 Task: Reply to email with the signature Faith Turner with the subject 'Request for a testimonial' from softage.1@softage.net with the message 'Can you confirm if the team has the required resources to meet the project deadline?' with CC to softage.4@softage.net with an attached document Business_evaluation.pdf
Action: Mouse moved to (780, 183)
Screenshot: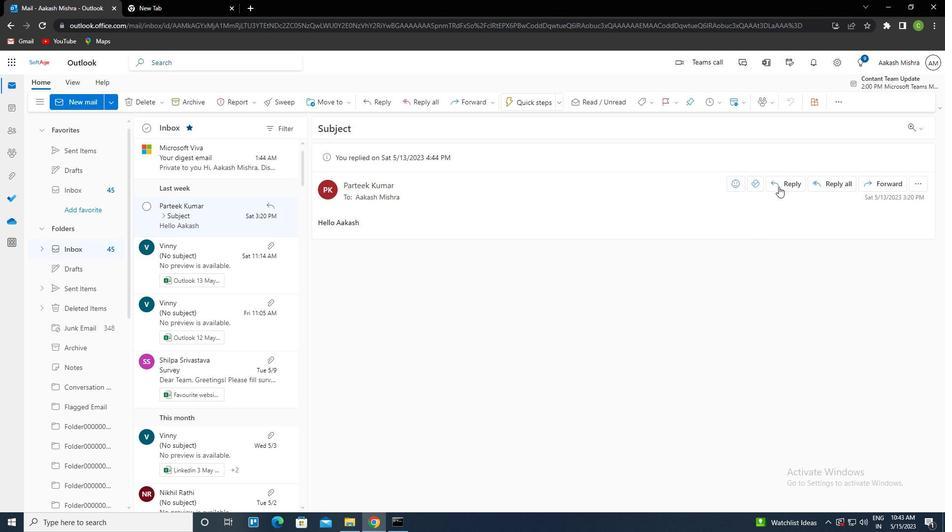 
Action: Mouse pressed left at (780, 183)
Screenshot: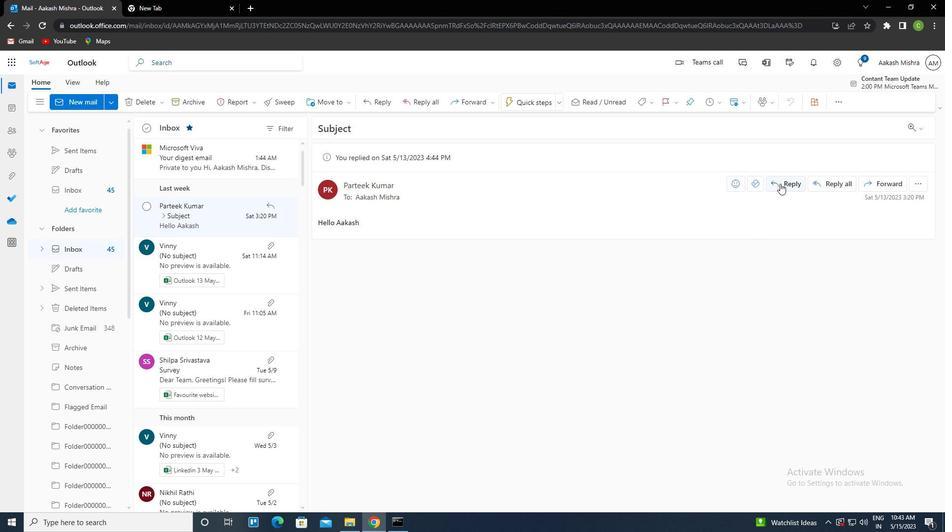 
Action: Mouse moved to (639, 106)
Screenshot: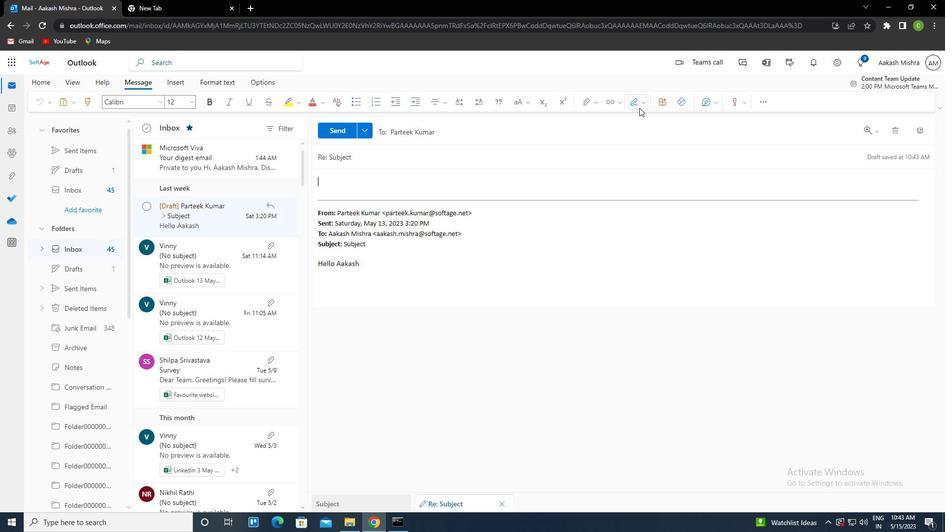 
Action: Mouse pressed left at (639, 106)
Screenshot: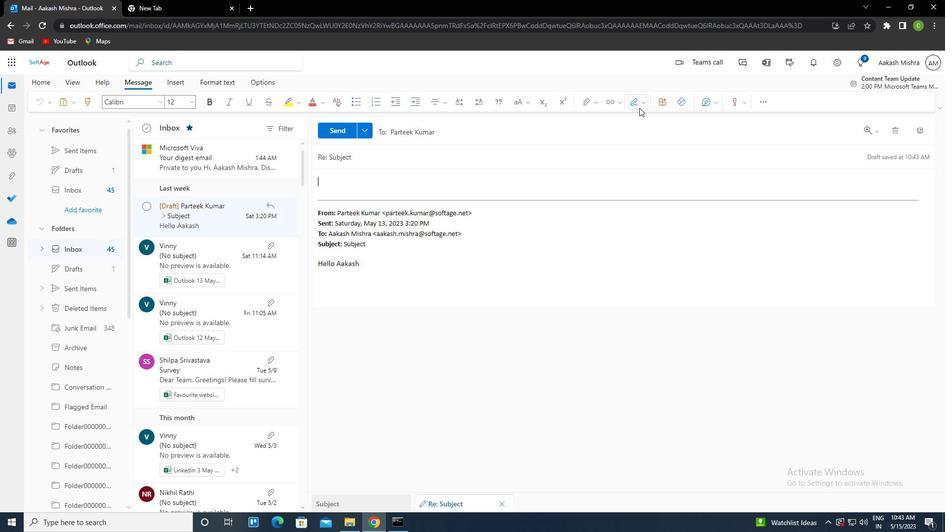
Action: Mouse moved to (622, 142)
Screenshot: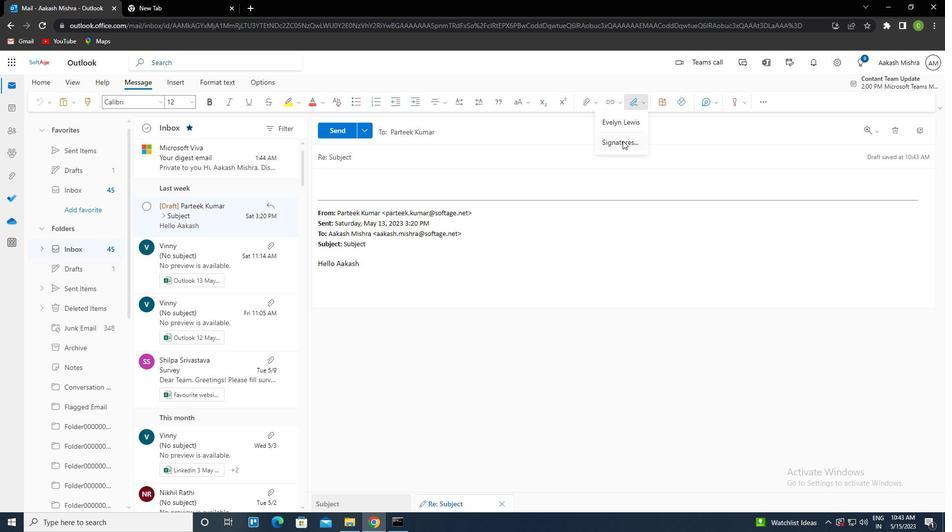 
Action: Mouse pressed left at (622, 142)
Screenshot: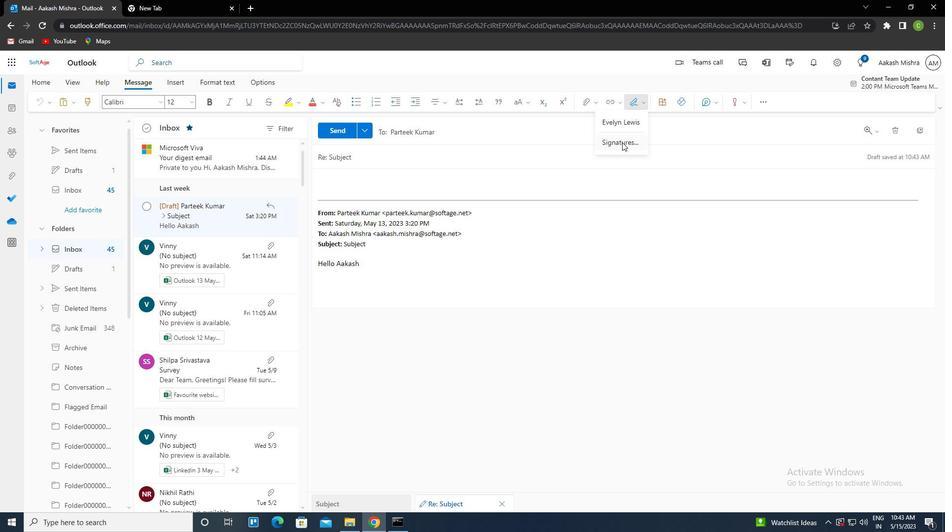 
Action: Mouse moved to (658, 181)
Screenshot: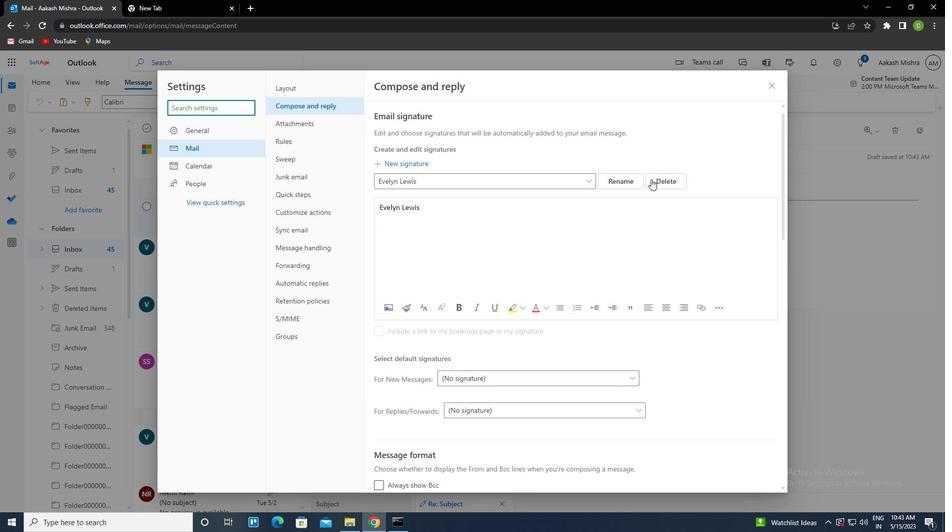 
Action: Mouse pressed left at (658, 181)
Screenshot: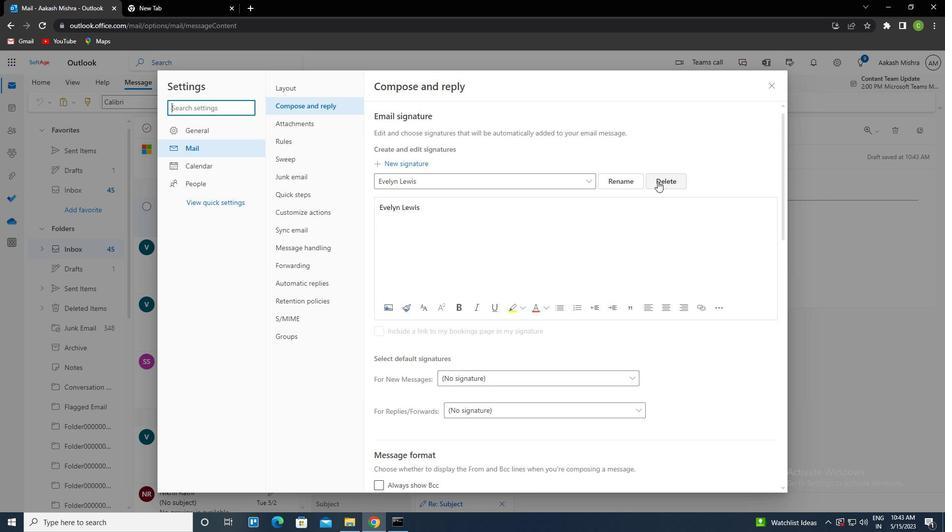 
Action: Mouse moved to (545, 185)
Screenshot: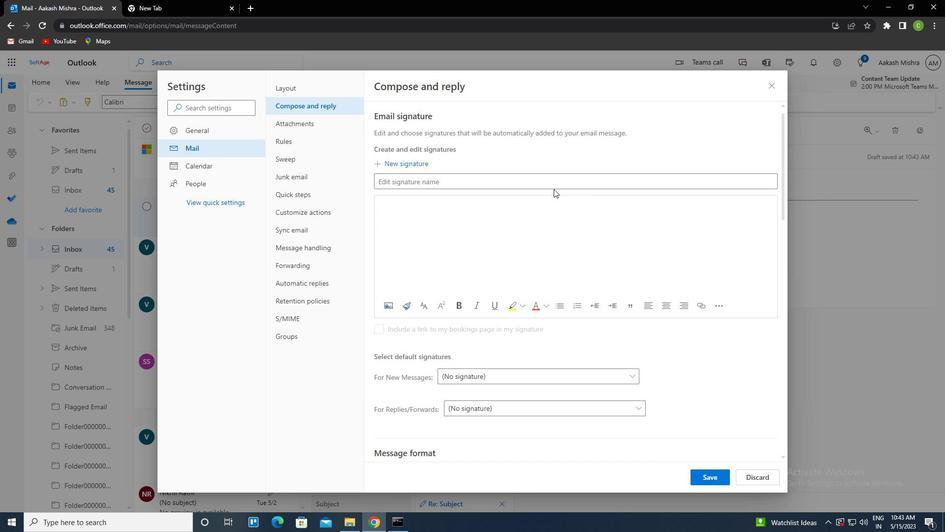 
Action: Mouse pressed left at (545, 185)
Screenshot: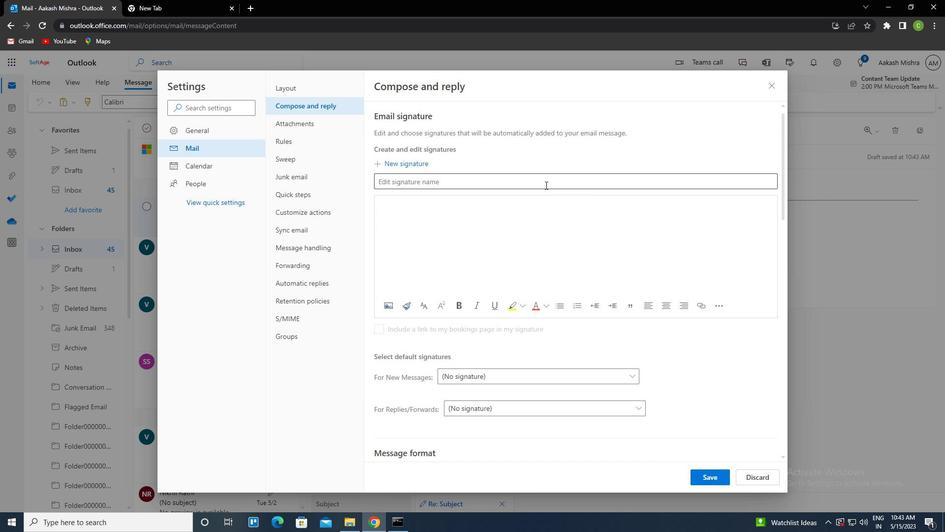 
Action: Key pressed <Key.caps_lock>f<Key.caps_lock>aith<Key.space><Key.caps_lock>t<Key.caps_lock>unrwe<Key.backspace><Key.backspace><Key.backspace>ner<Key.tab><Key.caps_lock>f<Key.caps_lock>aith<Key.space><Key.caps_lock>t<Key.caps_lock>urner
Screenshot: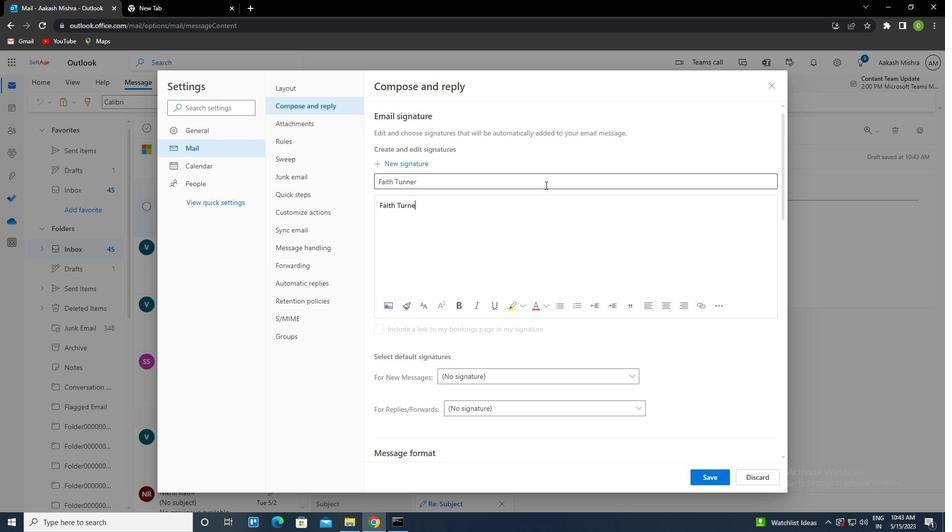 
Action: Mouse moved to (709, 475)
Screenshot: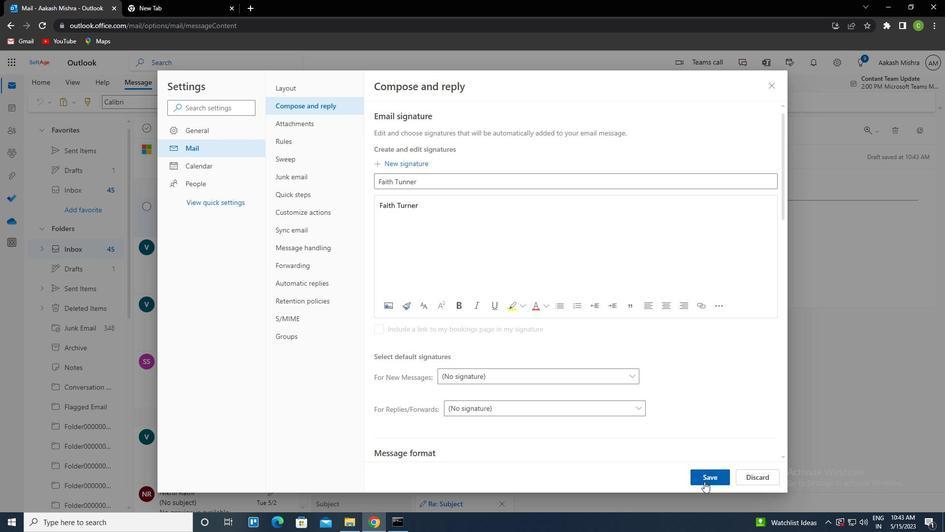 
Action: Mouse pressed left at (709, 475)
Screenshot: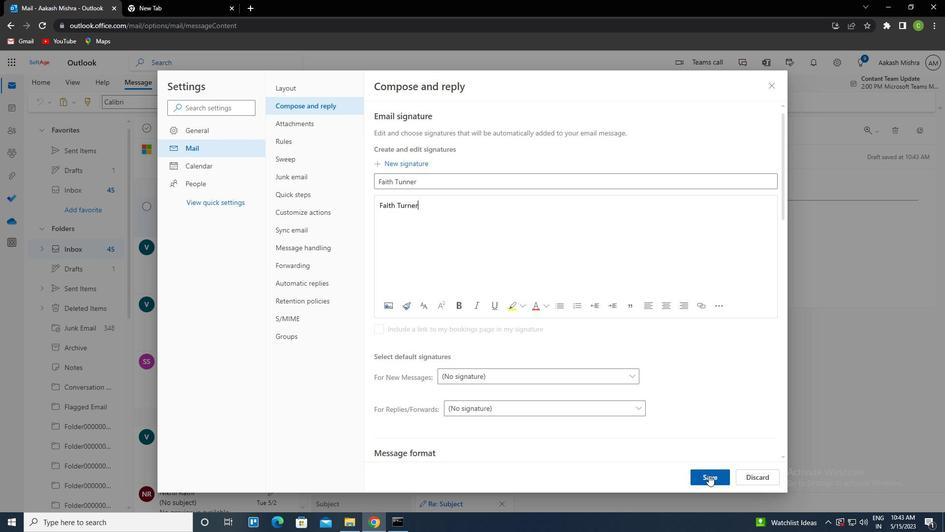 
Action: Mouse moved to (775, 86)
Screenshot: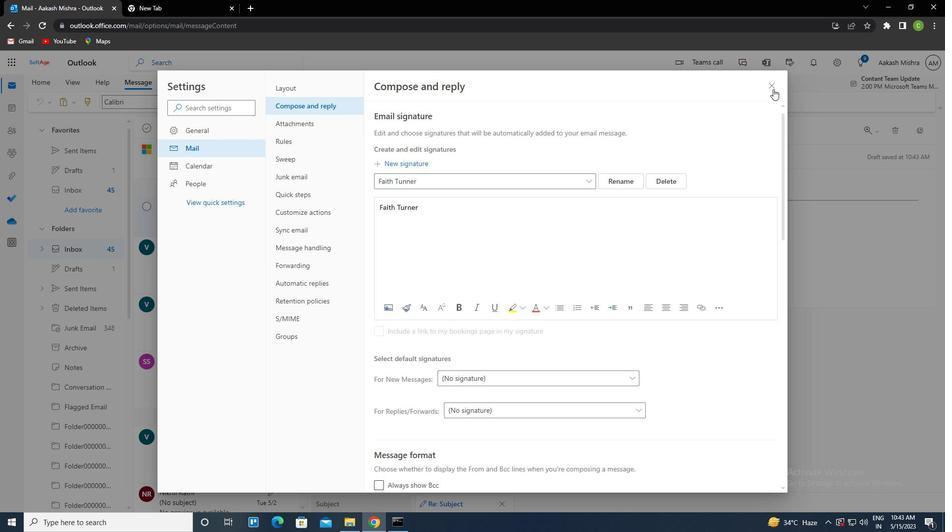
Action: Mouse pressed left at (775, 86)
Screenshot: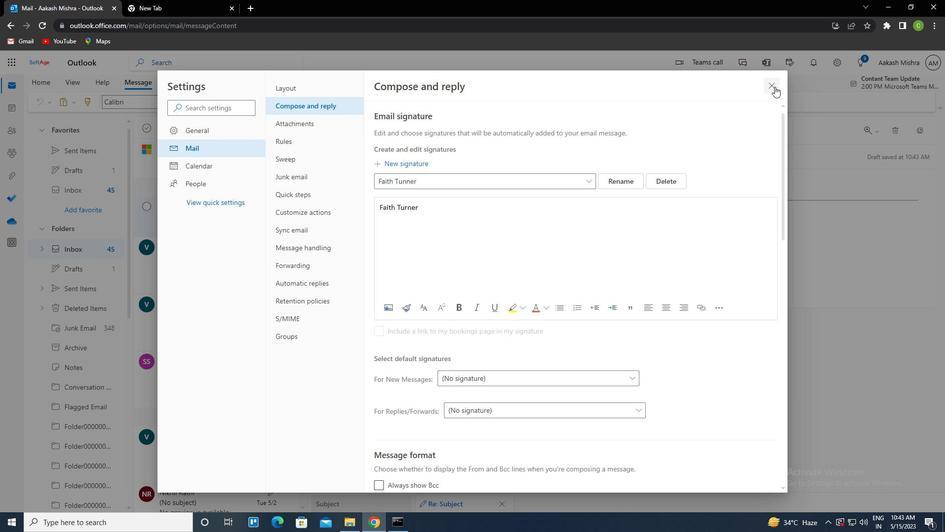 
Action: Mouse moved to (635, 107)
Screenshot: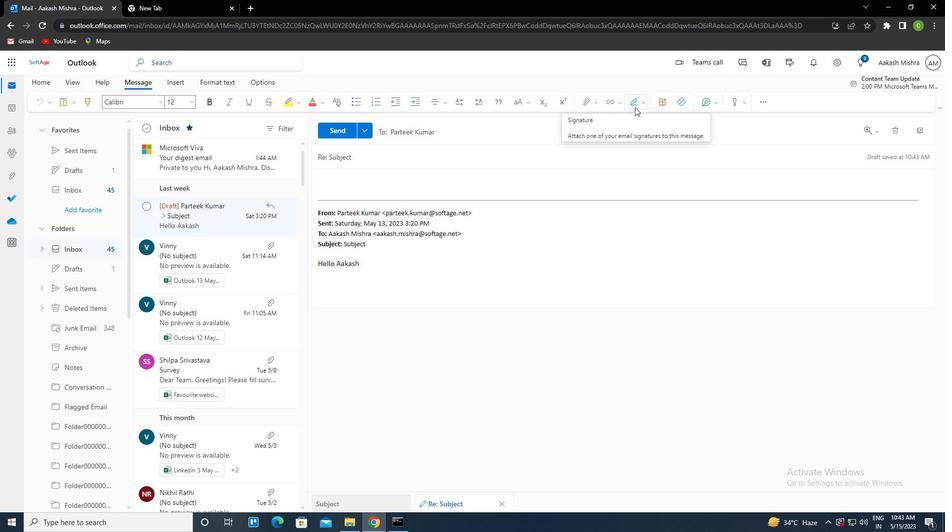
Action: Mouse pressed left at (635, 107)
Screenshot: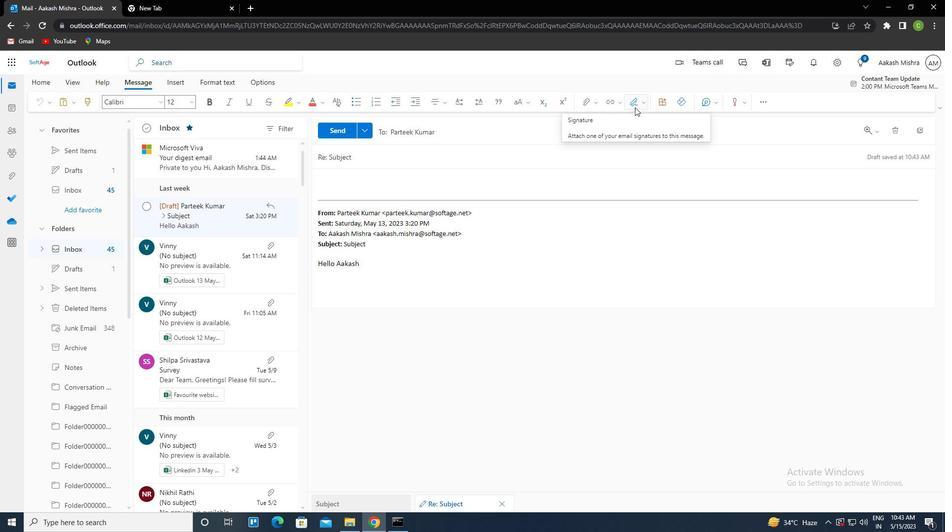 
Action: Mouse moved to (622, 121)
Screenshot: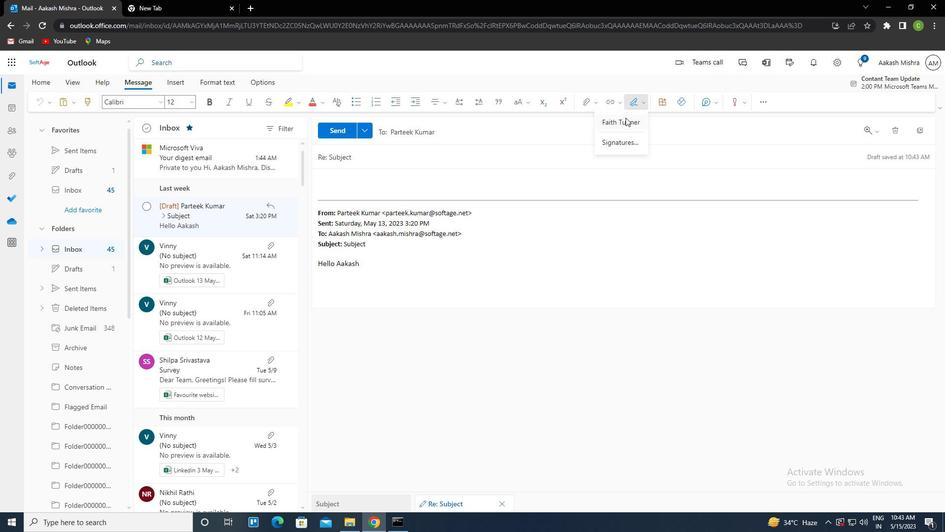 
Action: Mouse pressed left at (622, 121)
Screenshot: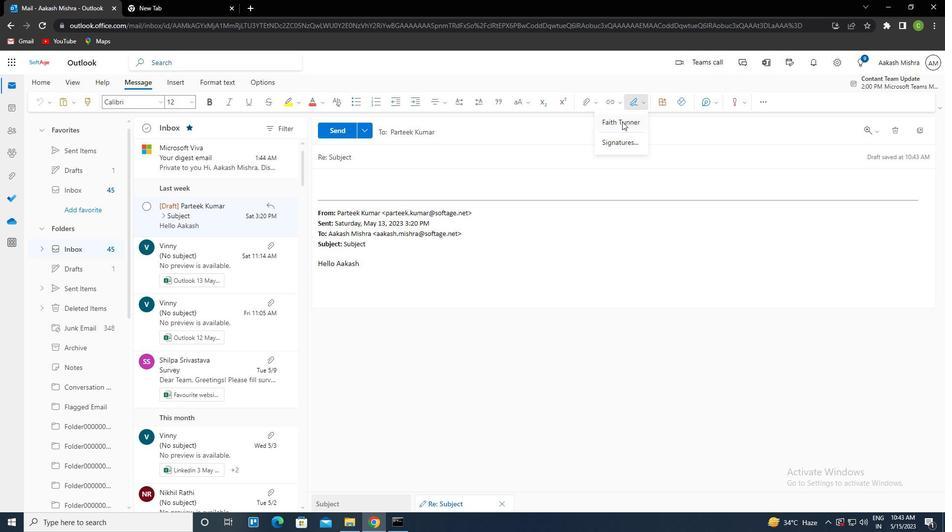 
Action: Mouse moved to (388, 159)
Screenshot: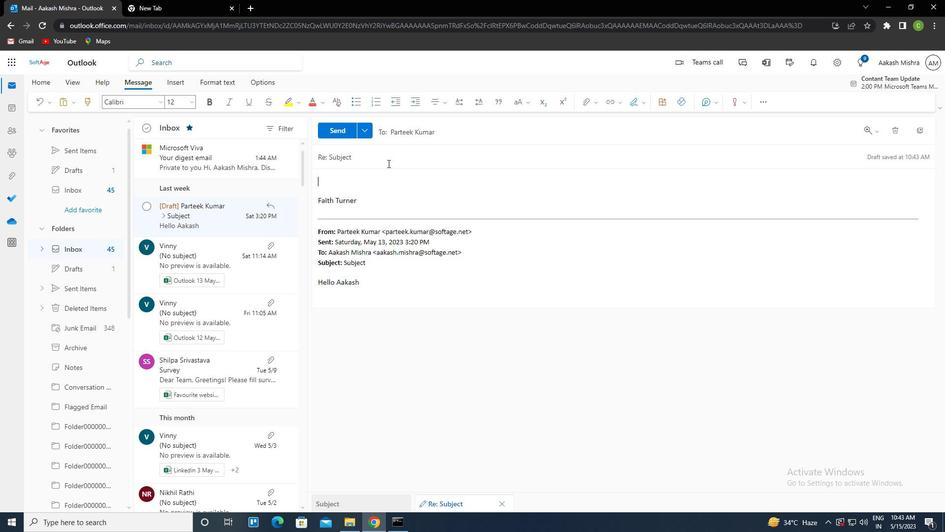 
Action: Mouse pressed left at (388, 159)
Screenshot: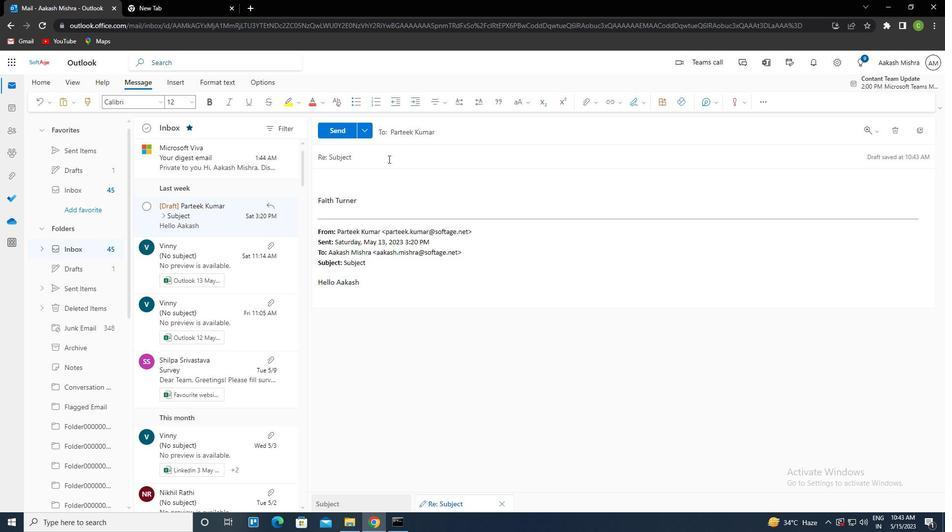 
Action: Key pressed <Key.shift><Key.left><Key.delete><Key.caps_lock>ctrl+R<Key.caps_lock>EQUEST<Key.space>FOR<Key.space>A<Key.space>TESTTIMONIAL<Key.tab>
Screenshot: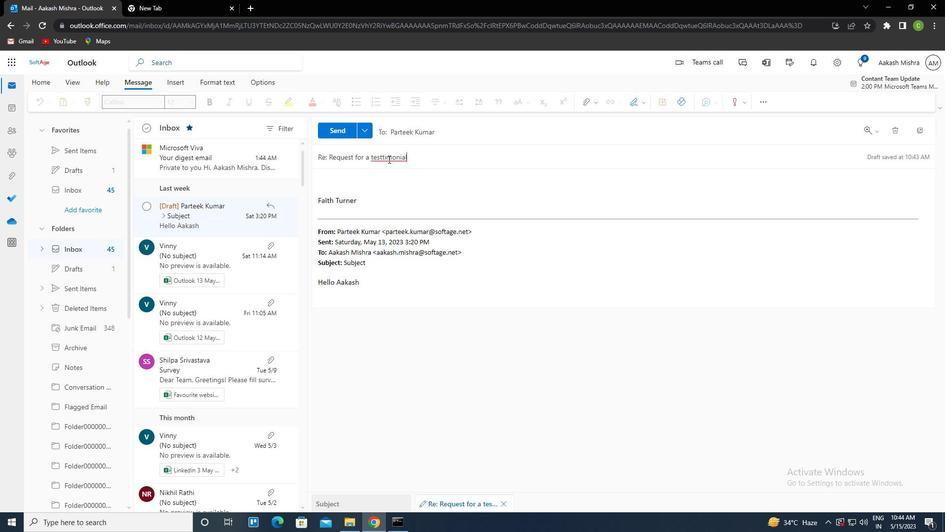 
Action: Mouse moved to (383, 157)
Screenshot: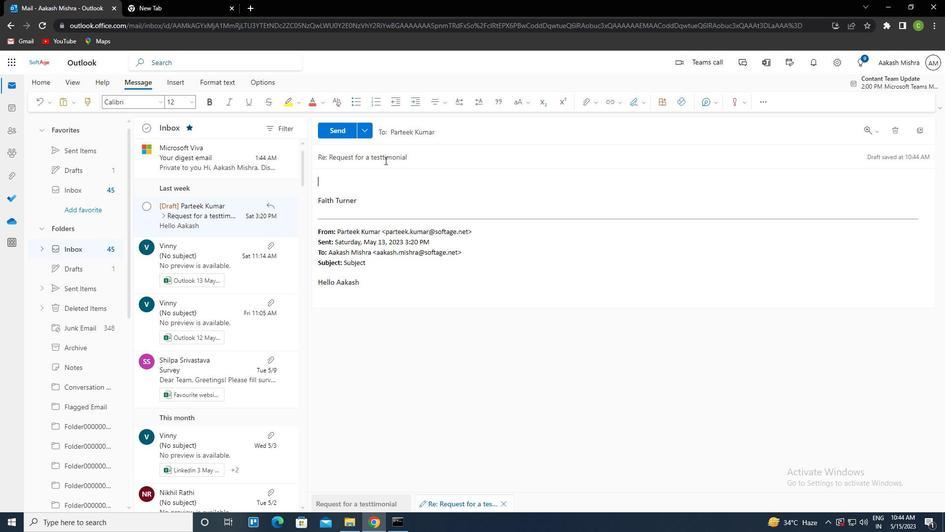 
Action: Mouse pressed left at (383, 157)
Screenshot: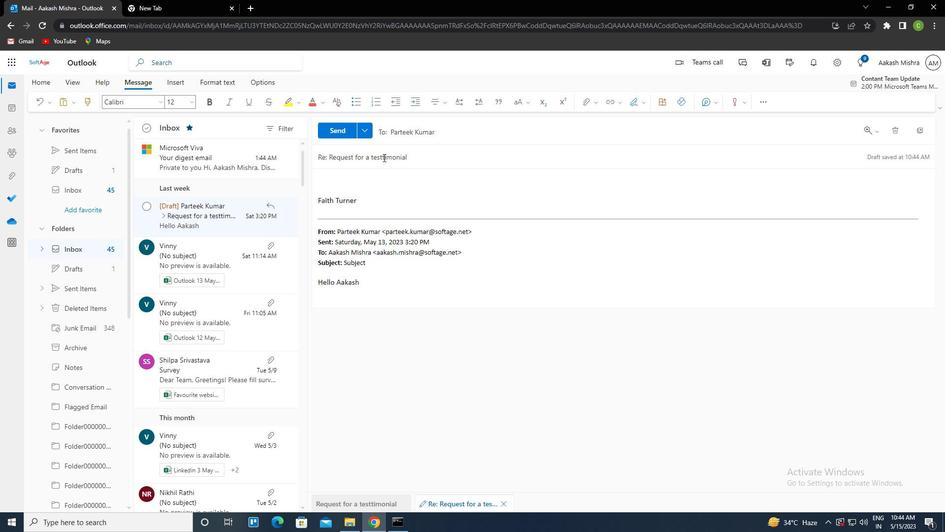 
Action: Mouse moved to (414, 178)
Screenshot: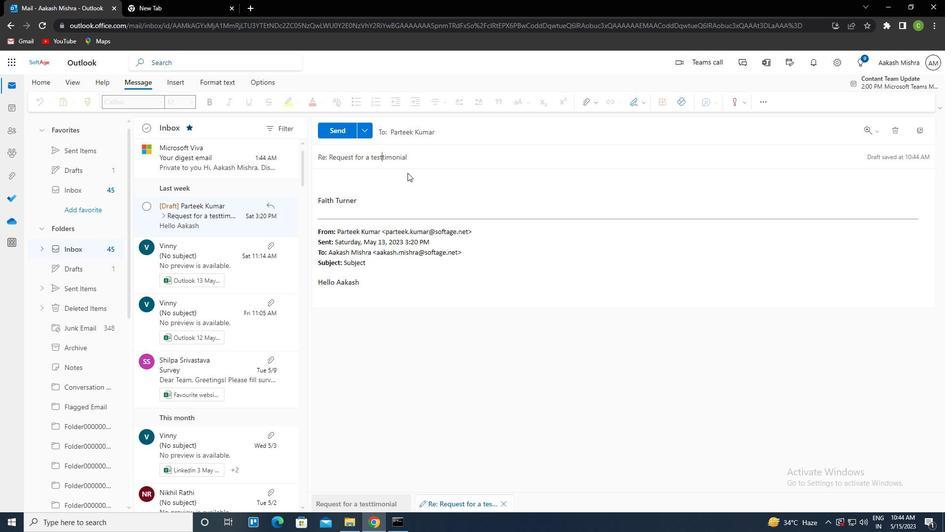
Action: Key pressed <Key.backspace>
Screenshot: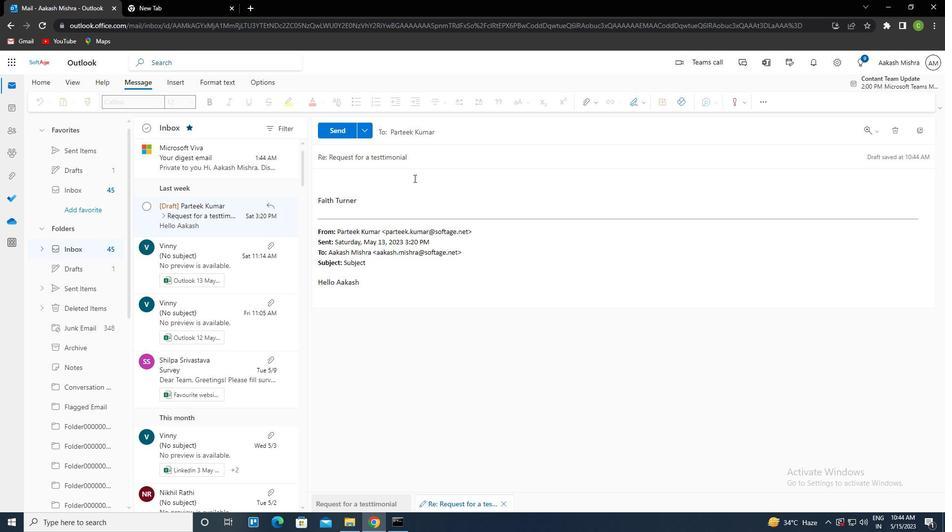 
Action: Mouse moved to (348, 177)
Screenshot: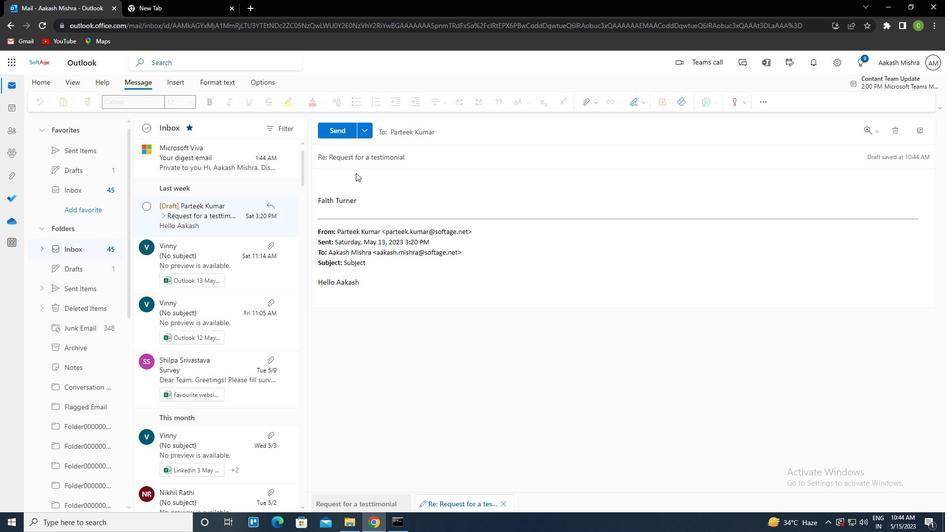 
Action: Key pressed <Key.tab><Key.caps_lock>C<Key.caps_lock>AN<Key.space>YOU<Key.space>CONFIRM<Key.space>IF<Key.space>THE<Key.space>TEAM<Key.space>HAS<Key.space>THE<Key.space>REQUID<Key.backspace>RED<Key.space>RESOURCES<Key.space>TO<Key.space>MEET<Key.space>THE<Key.space>PROHE<Key.backspace><Key.backspace>JECT<Key.space>DEADLINE<Key.shift_r><Key.shift_r><Key.shift_r><Key.shift_r><Key.shift_r><Key.shift_r><Key.shift_r><Key.shift_r>?
Screenshot: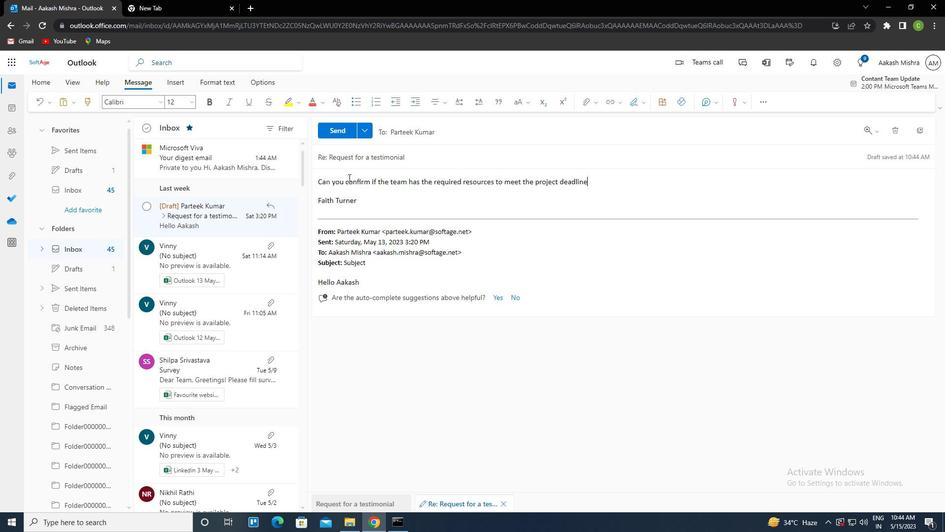
Action: Mouse moved to (446, 132)
Screenshot: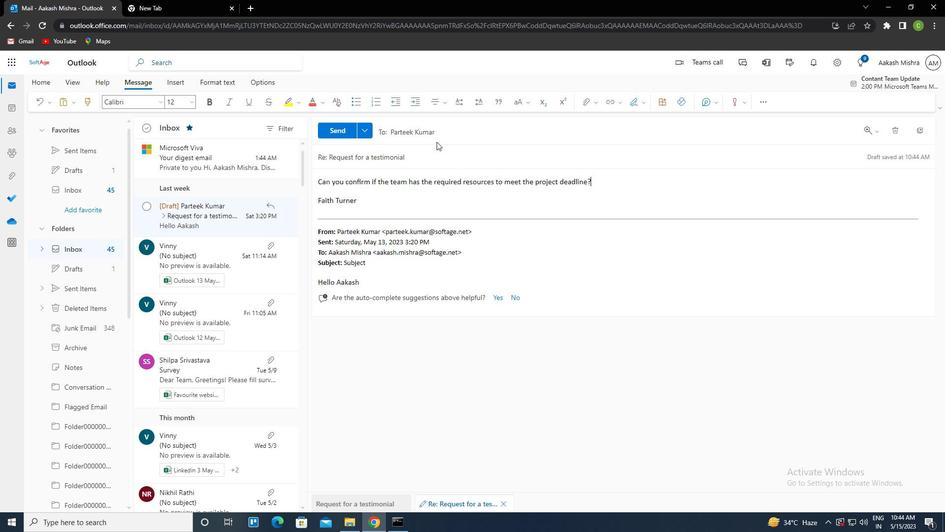 
Action: Mouse pressed left at (446, 132)
Screenshot: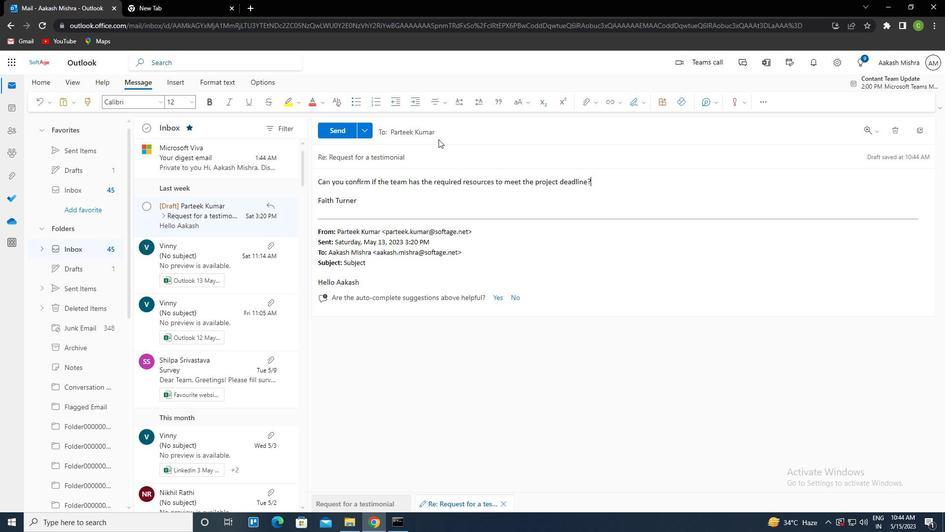 
Action: Mouse moved to (380, 179)
Screenshot: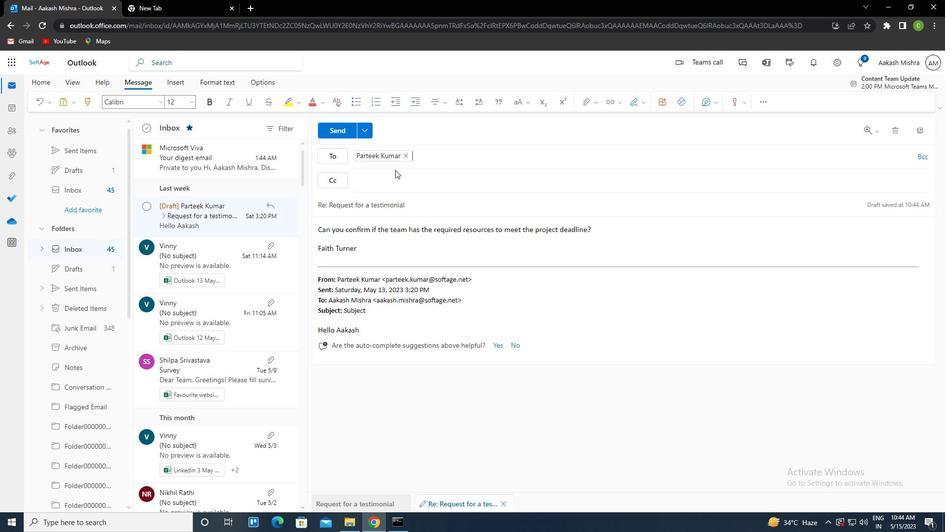 
Action: Mouse pressed left at (380, 179)
Screenshot: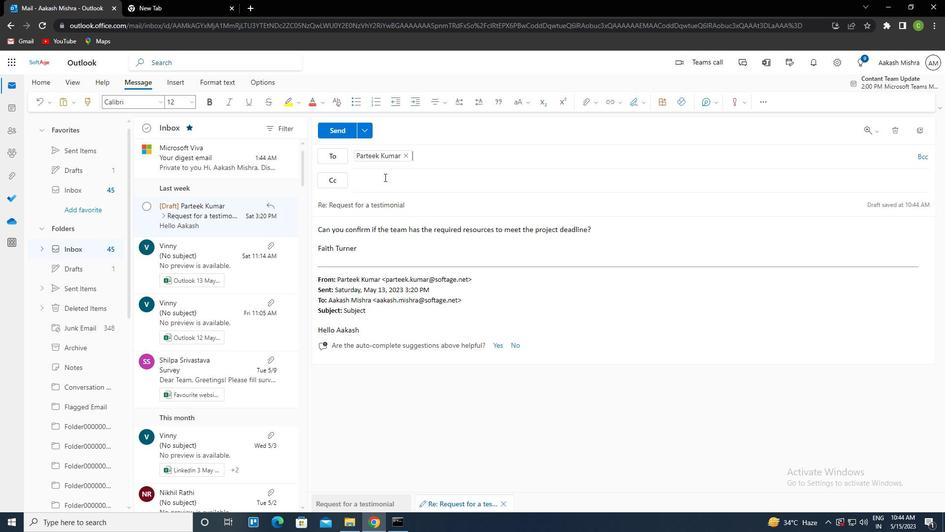 
Action: Key pressed SOFTAGE.4<Key.shift>@SOFTAGE.COM<Key.backspace><Key.backspace><Key.backspace><Key.enter>
Screenshot: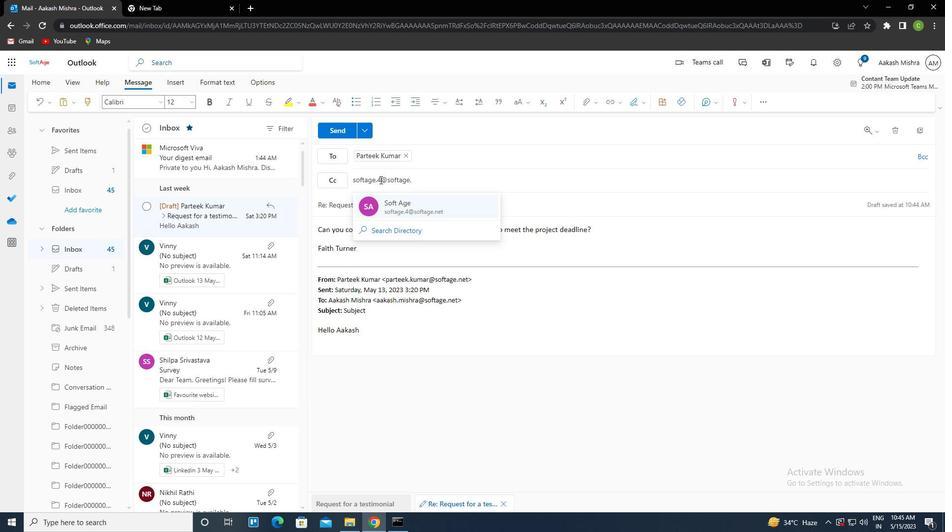 
Action: Mouse moved to (594, 103)
Screenshot: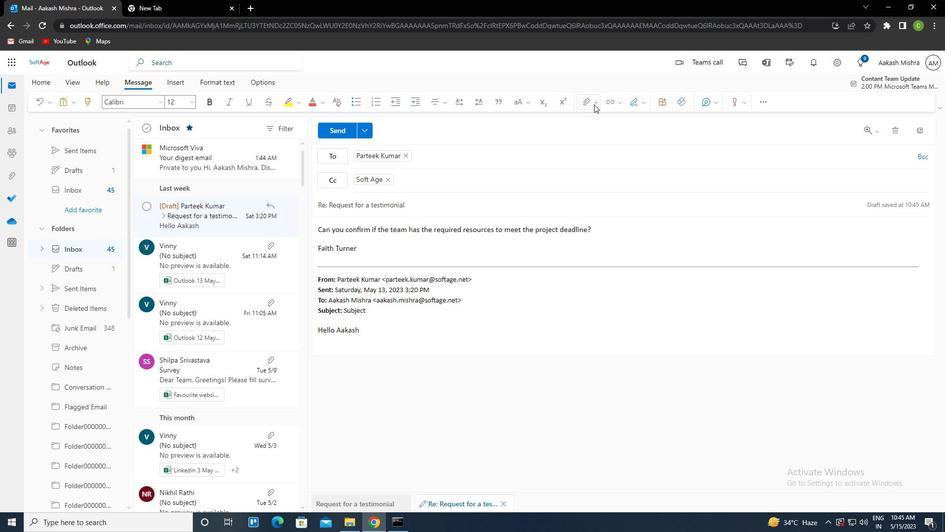 
Action: Mouse pressed left at (594, 103)
Screenshot: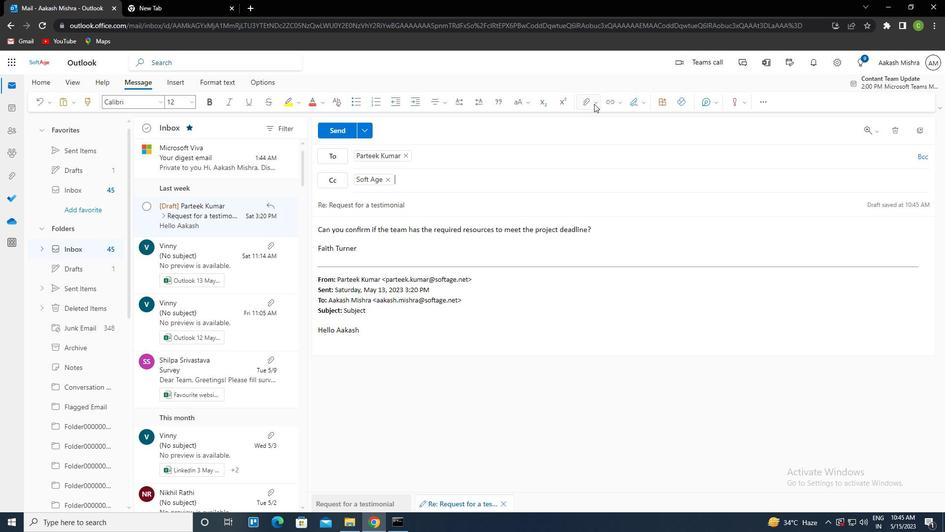 
Action: Mouse moved to (537, 123)
Screenshot: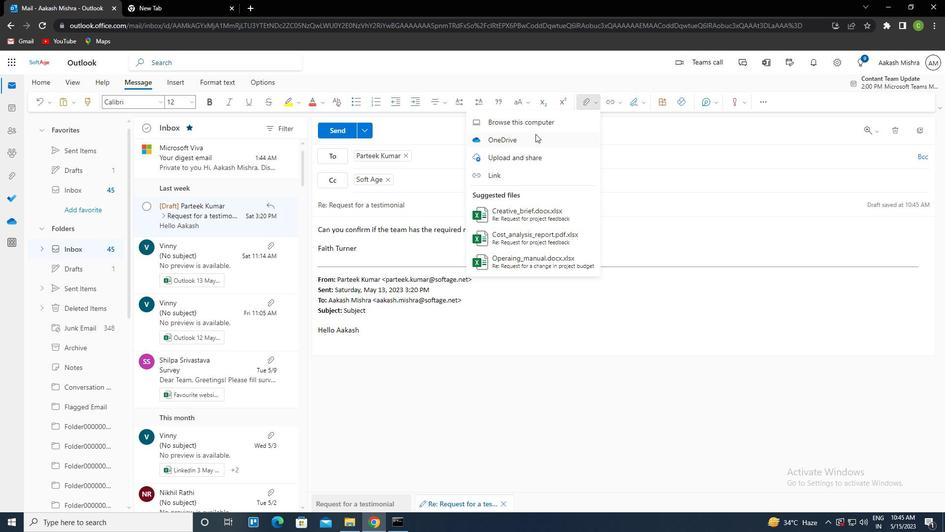 
Action: Mouse pressed left at (537, 123)
Screenshot: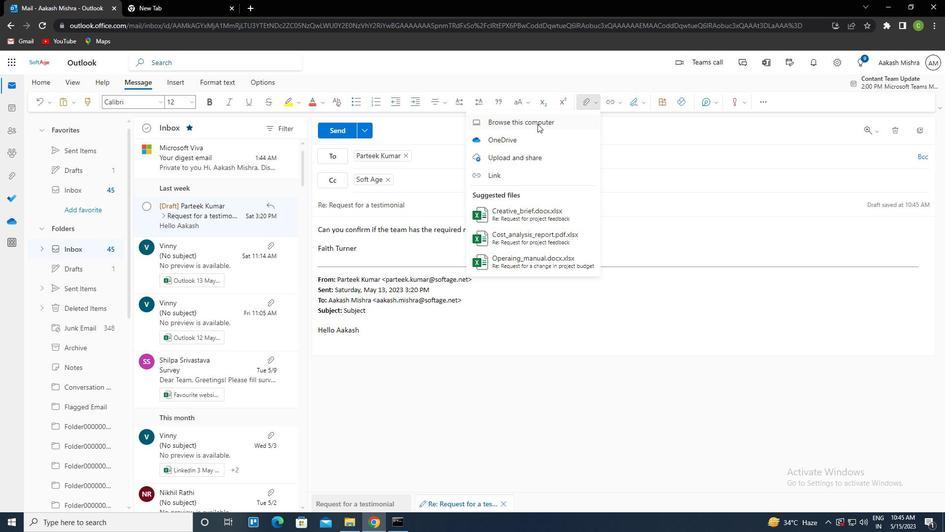 
Action: Mouse moved to (193, 138)
Screenshot: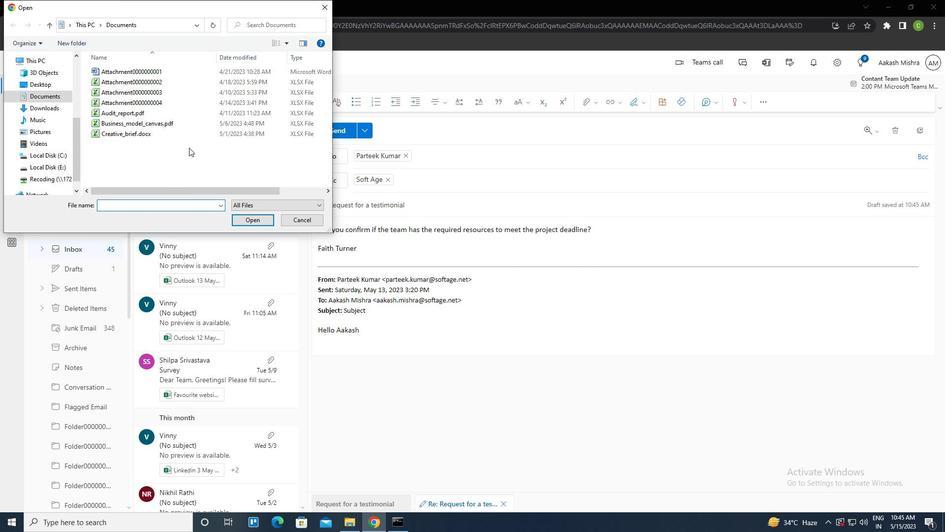
Action: Mouse pressed left at (193, 138)
Screenshot: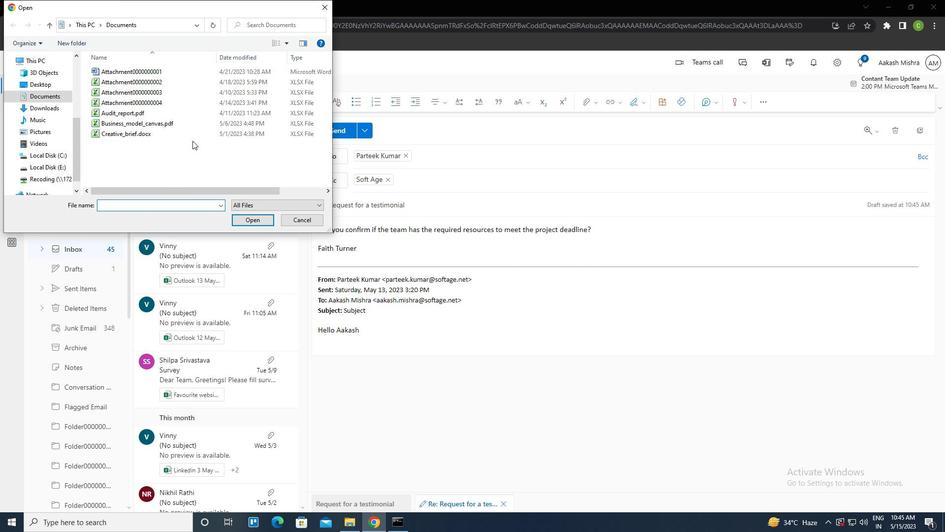 
Action: Key pressed <Key.f2><Key.caps_lock>B<Key.caps_lock>ISNESS<Key.shift_r>_EVALUATION.PDF<Key.enter><Key.enter>
Screenshot: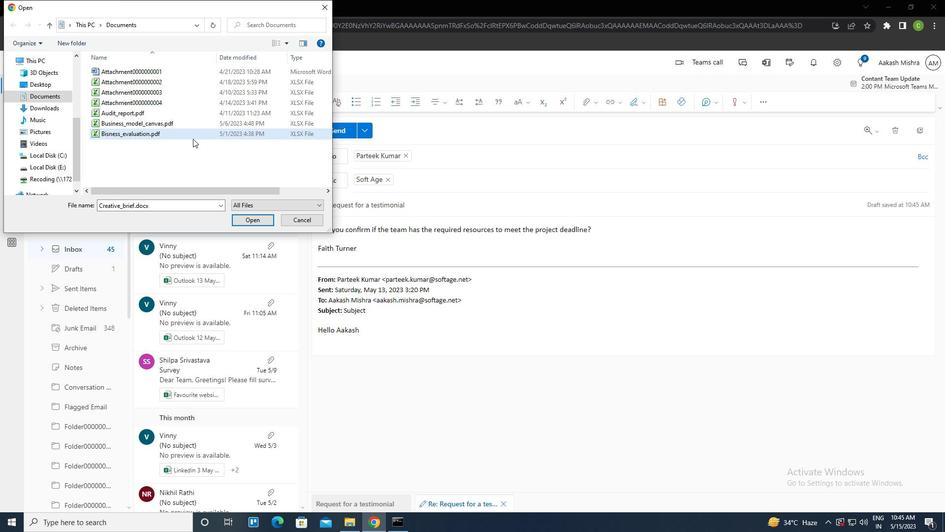 
Action: Mouse moved to (535, 269)
Screenshot: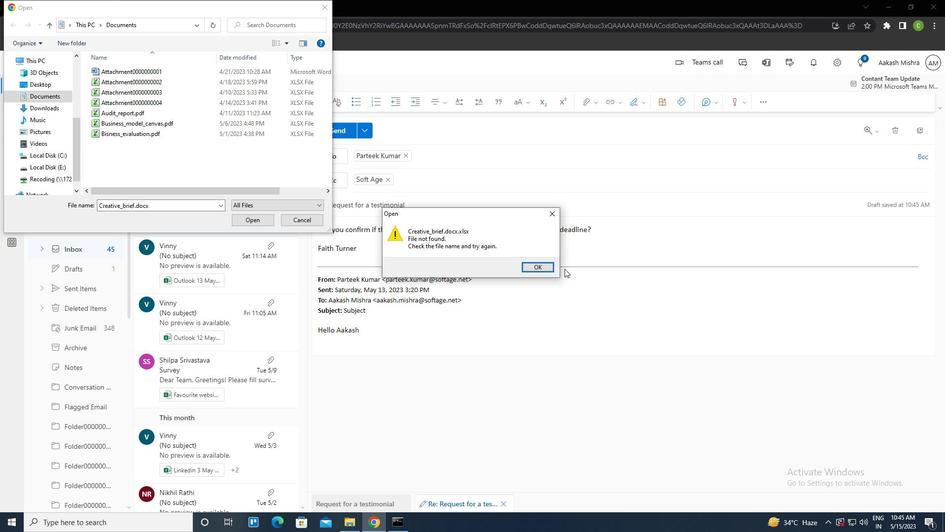 
Action: Mouse pressed left at (535, 269)
Screenshot: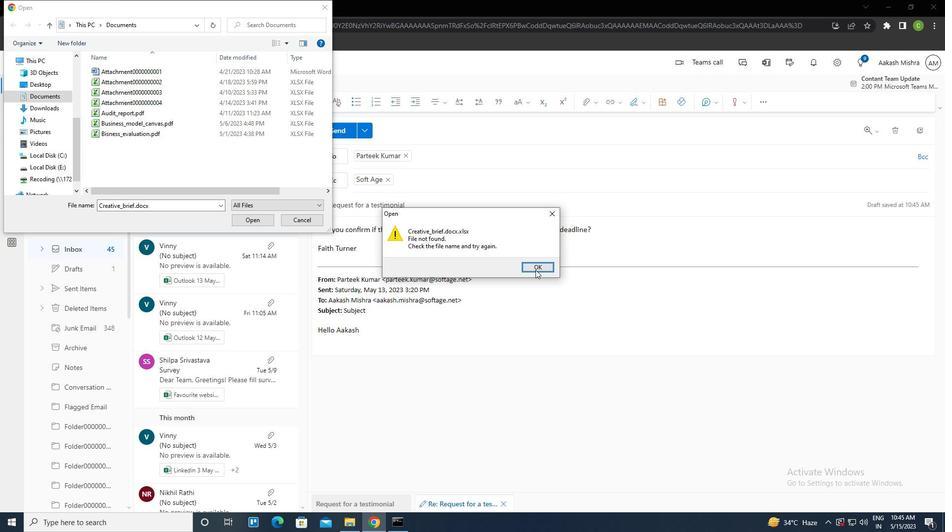 
Action: Mouse moved to (183, 135)
Screenshot: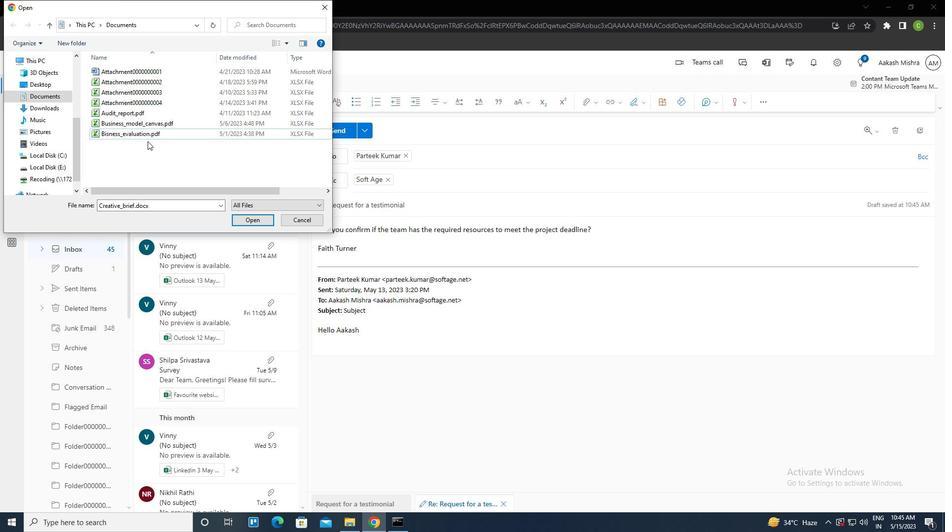 
Action: Mouse pressed left at (183, 135)
Screenshot: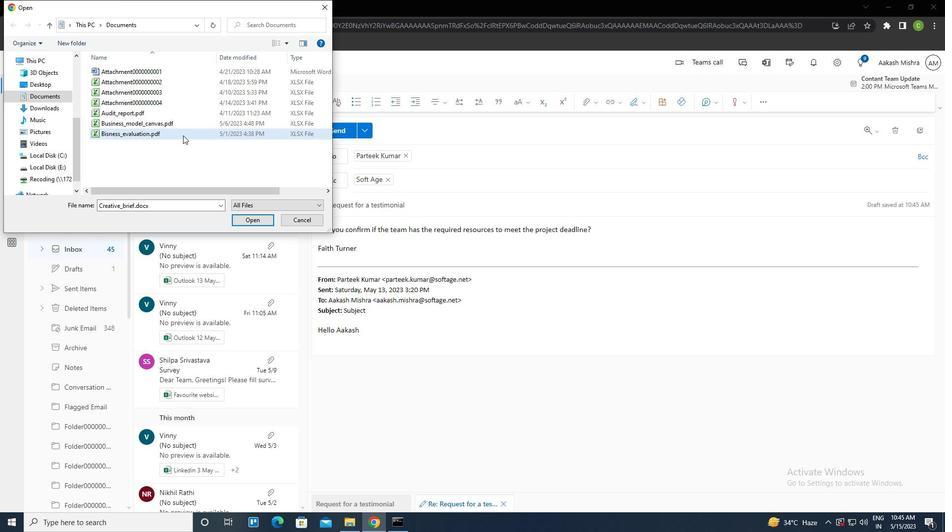
Action: Mouse pressed left at (183, 135)
Screenshot: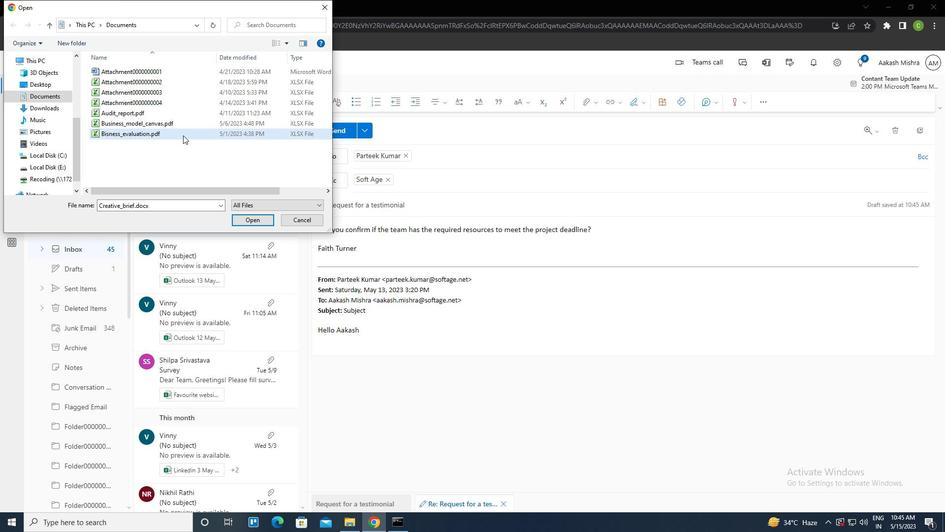
Action: Mouse moved to (336, 126)
Screenshot: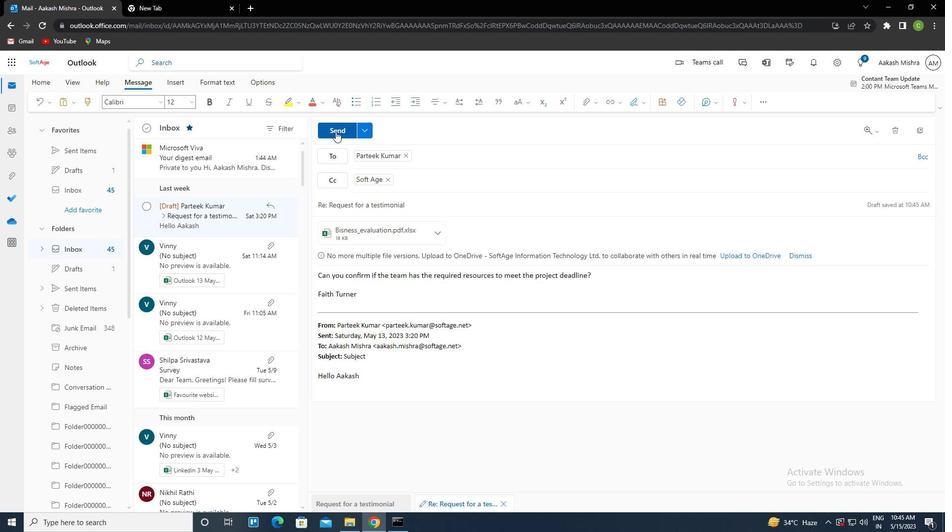 
Action: Mouse pressed left at (336, 126)
Screenshot: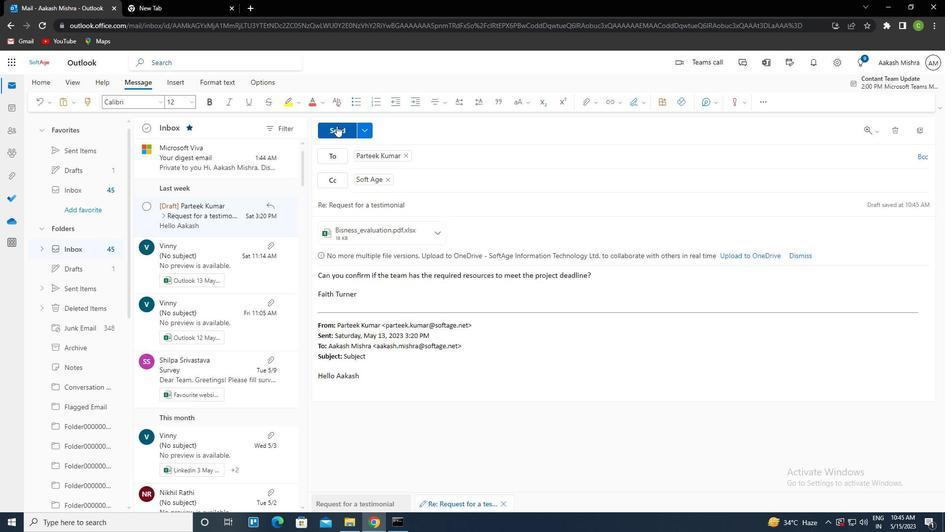 
Action: Mouse moved to (400, 292)
Screenshot: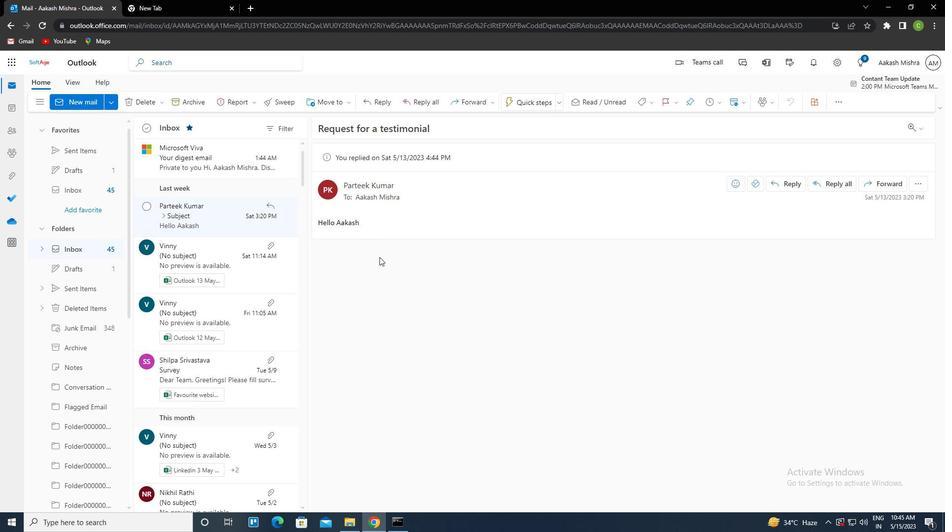 
